 Task: Toggle the item and then the lang option in the variables.
Action: Mouse moved to (18, 455)
Screenshot: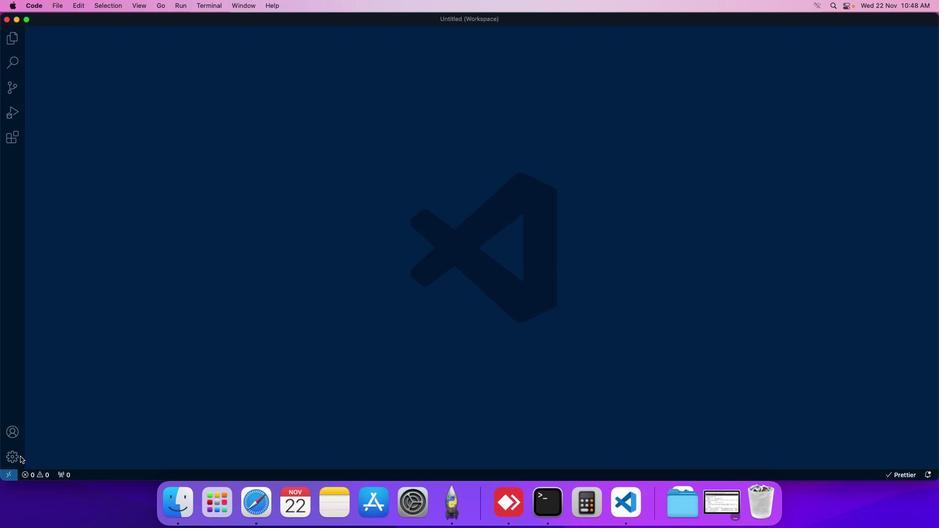 
Action: Mouse pressed left at (18, 455)
Screenshot: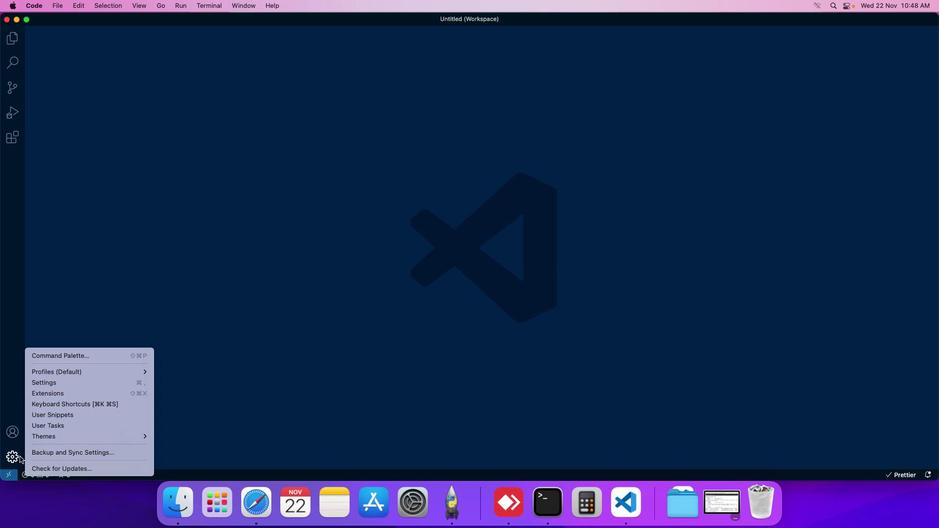 
Action: Mouse moved to (48, 385)
Screenshot: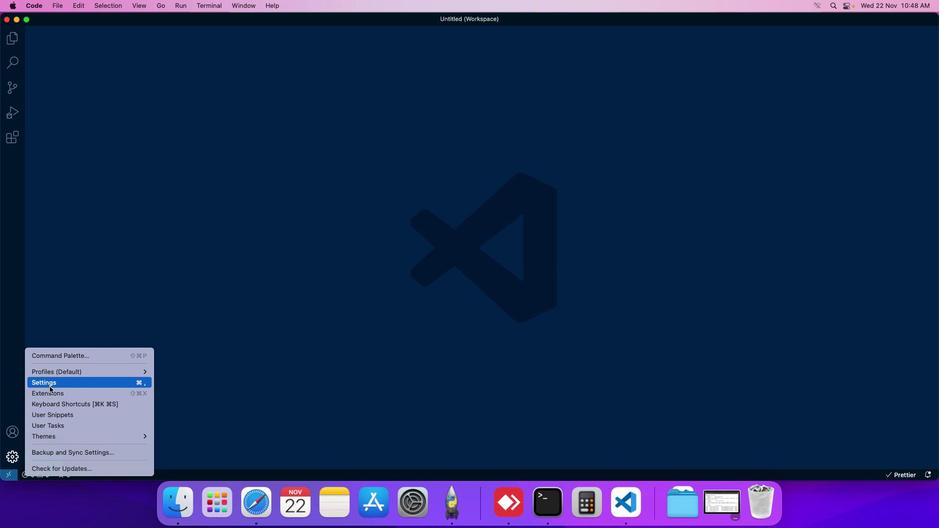 
Action: Mouse pressed left at (48, 385)
Screenshot: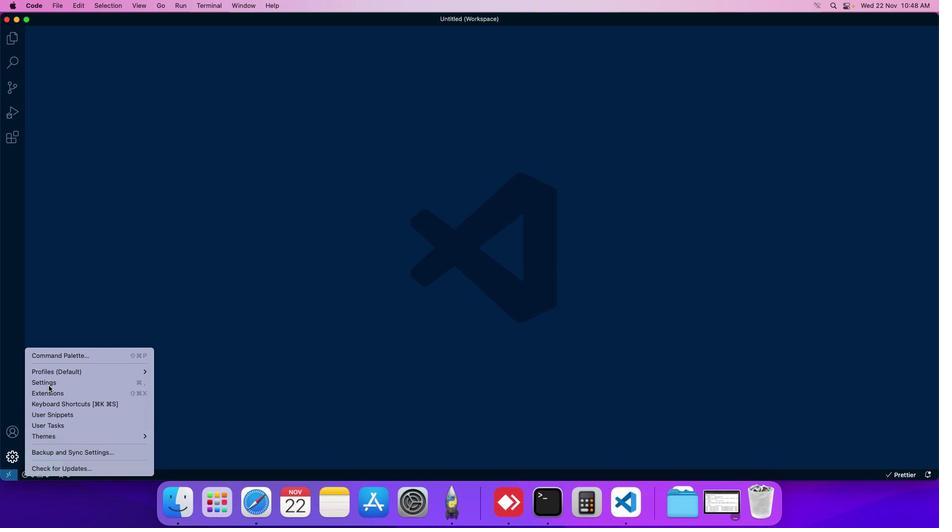 
Action: Mouse moved to (220, 82)
Screenshot: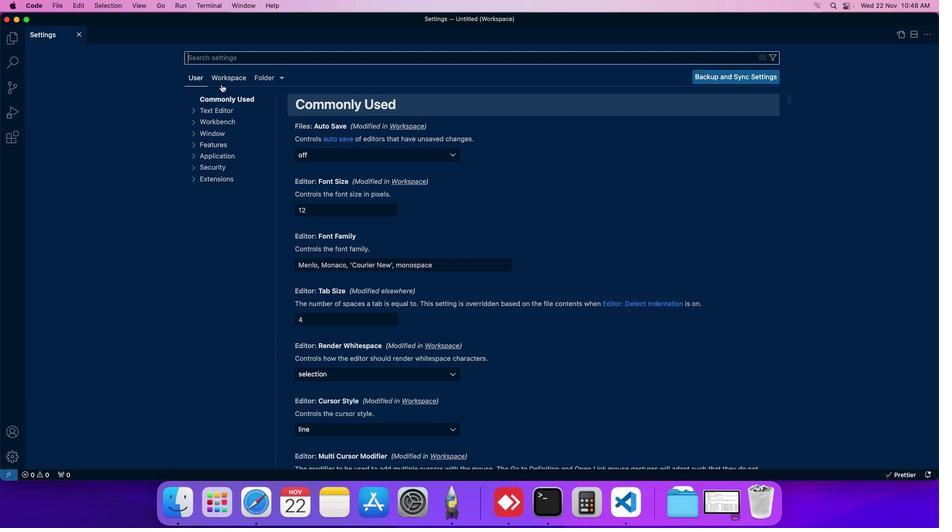 
Action: Mouse pressed left at (220, 82)
Screenshot: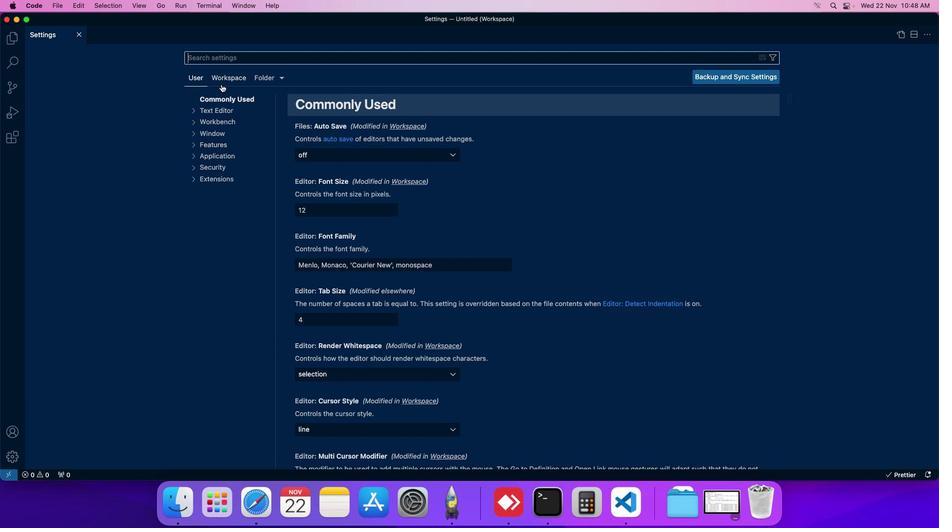 
Action: Mouse moved to (218, 164)
Screenshot: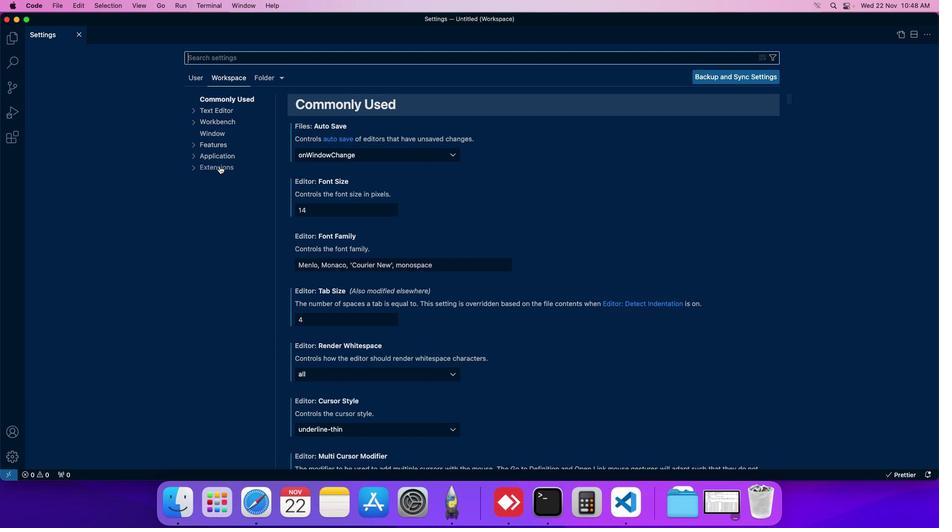
Action: Mouse pressed left at (218, 164)
Screenshot: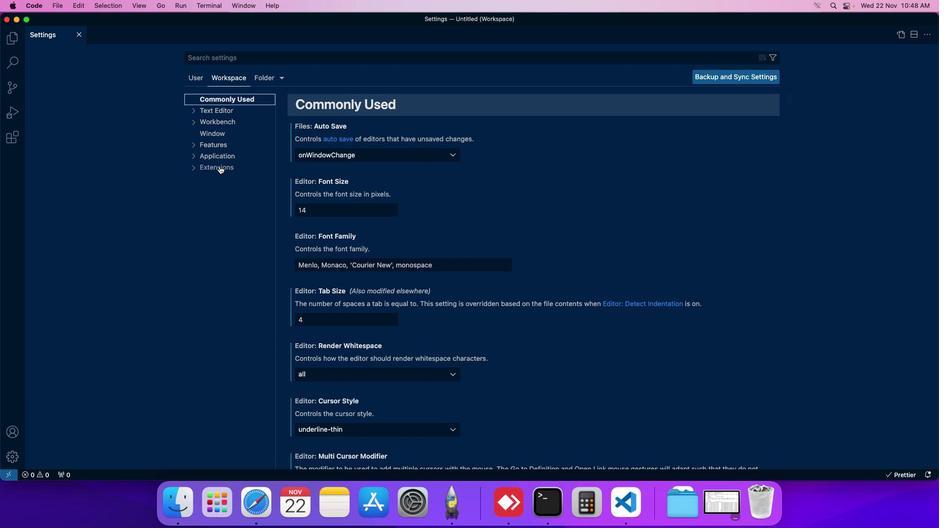 
Action: Mouse moved to (218, 200)
Screenshot: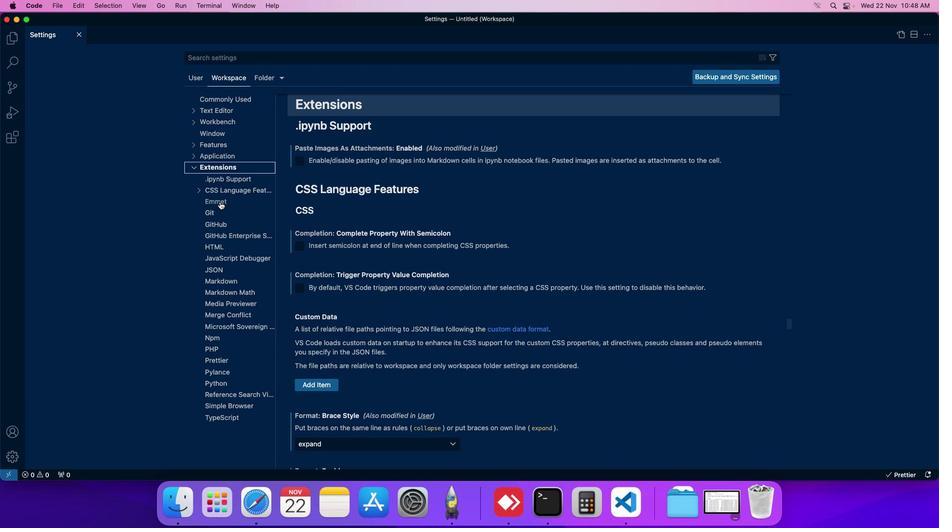 
Action: Mouse pressed left at (218, 200)
Screenshot: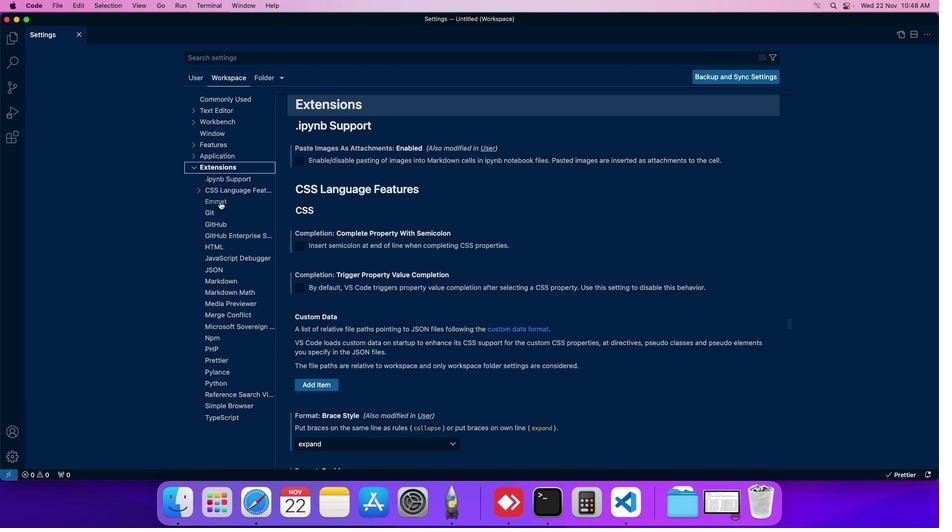 
Action: Mouse moved to (320, 240)
Screenshot: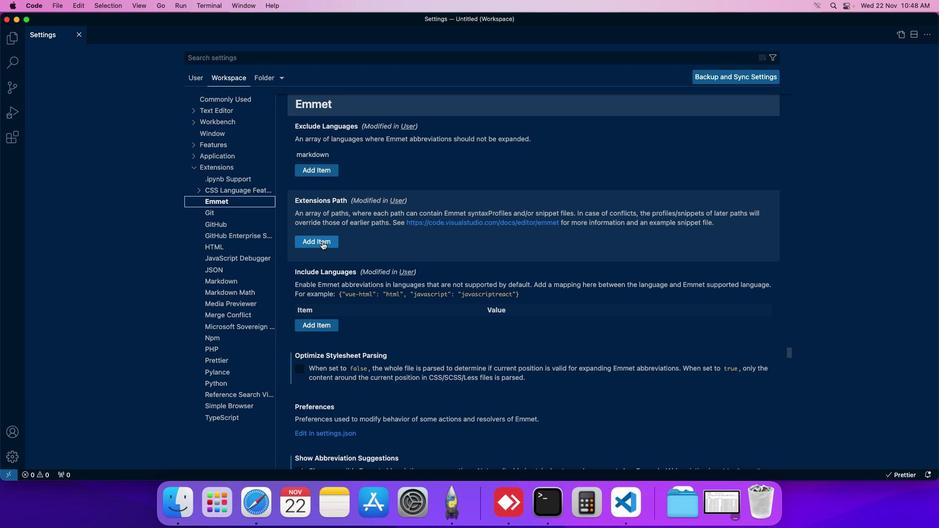 
Action: Mouse scrolled (320, 240) with delta (0, -1)
Screenshot: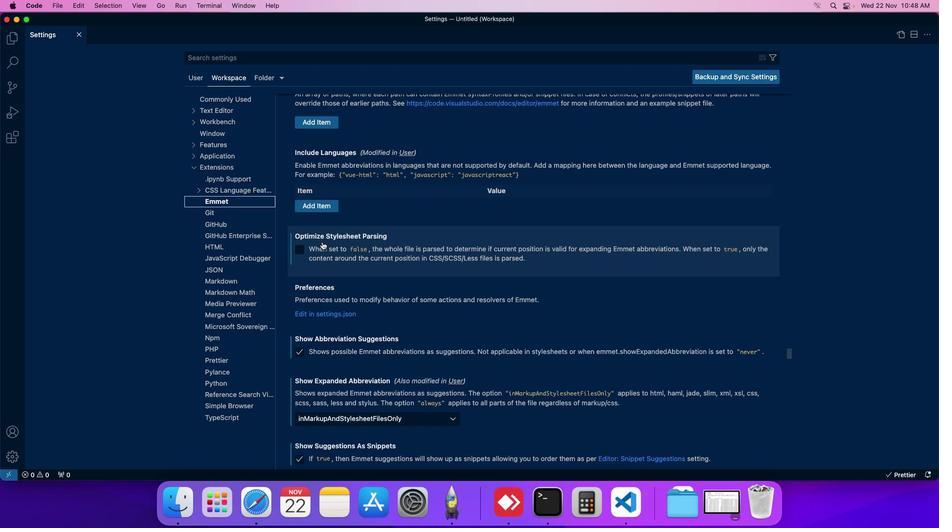 
Action: Mouse scrolled (320, 240) with delta (0, -1)
Screenshot: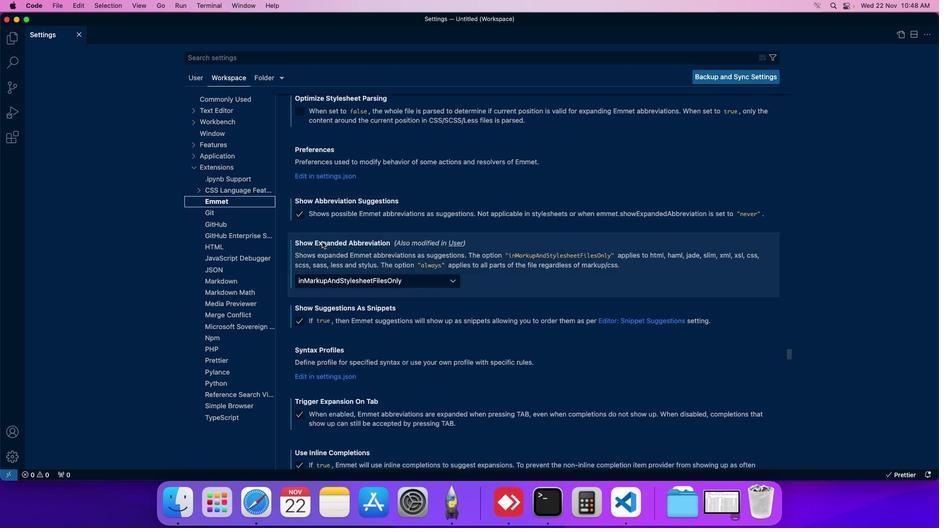 
Action: Mouse moved to (320, 240)
Screenshot: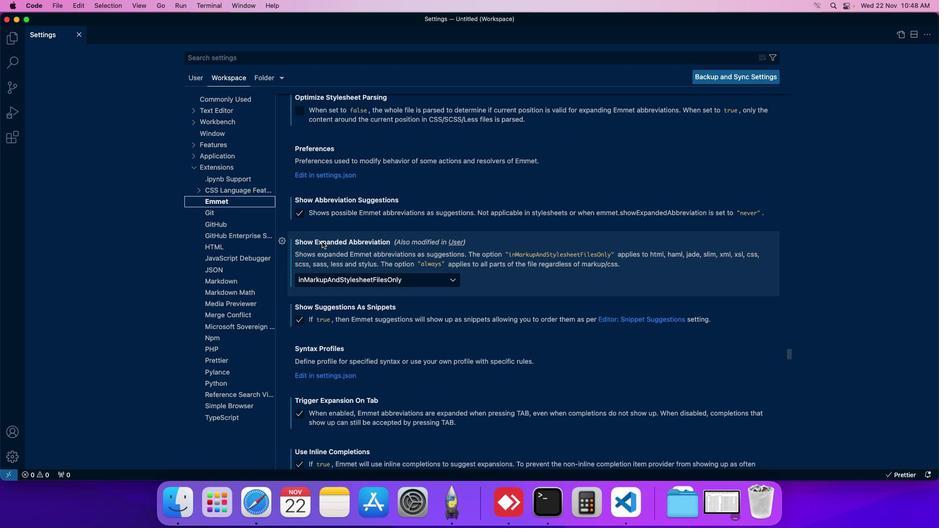 
Action: Mouse scrolled (320, 240) with delta (0, -1)
Screenshot: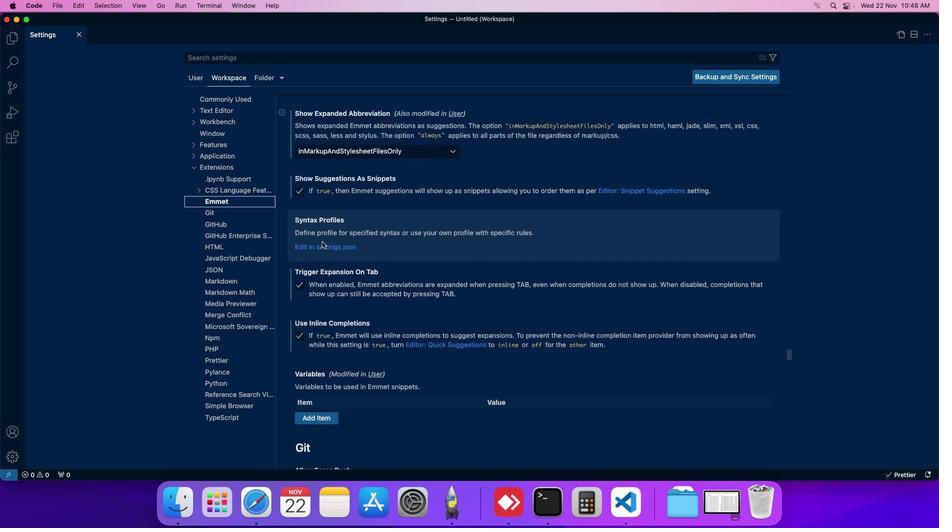 
Action: Mouse scrolled (320, 240) with delta (0, -1)
Screenshot: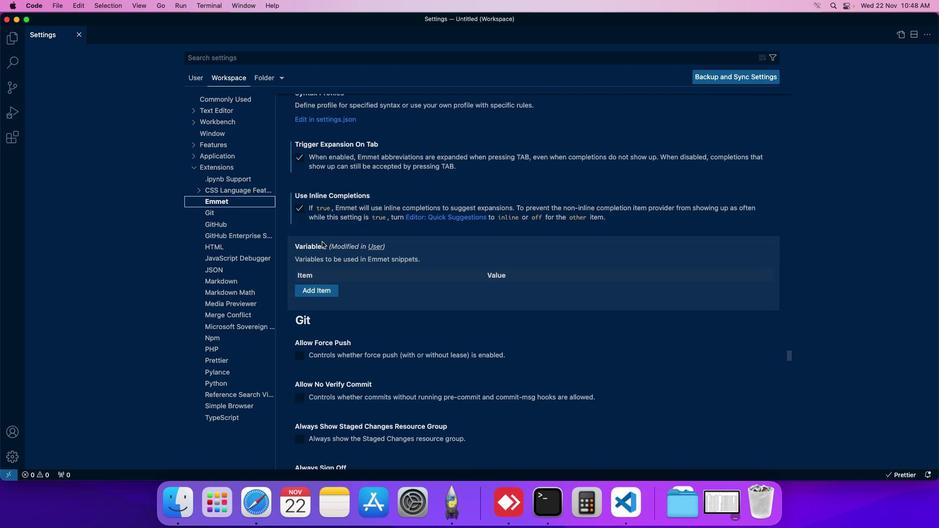 
Action: Mouse moved to (317, 283)
Screenshot: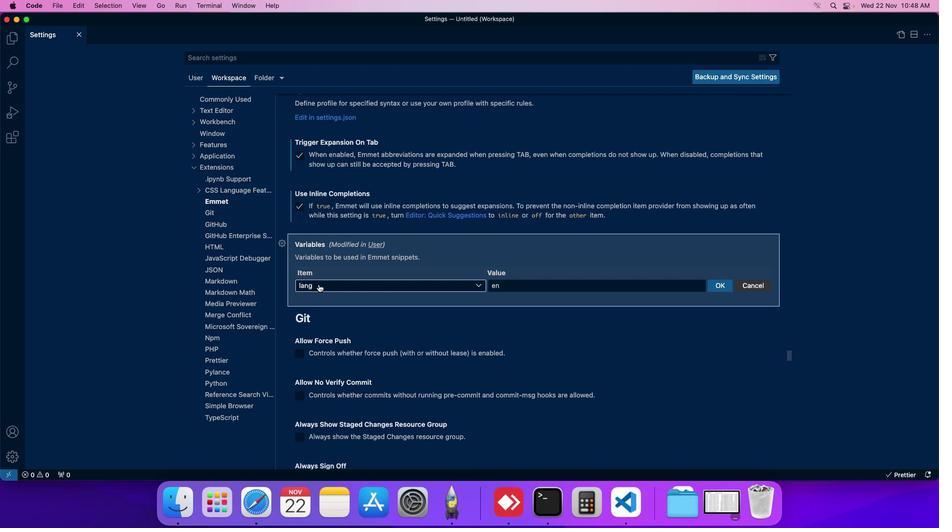 
Action: Mouse pressed left at (317, 283)
Screenshot: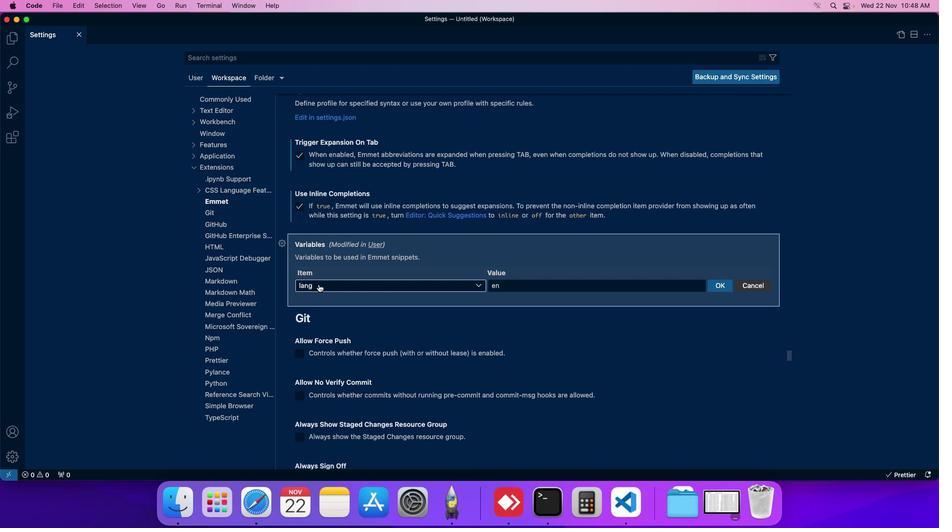 
Action: Mouse moved to (329, 286)
Screenshot: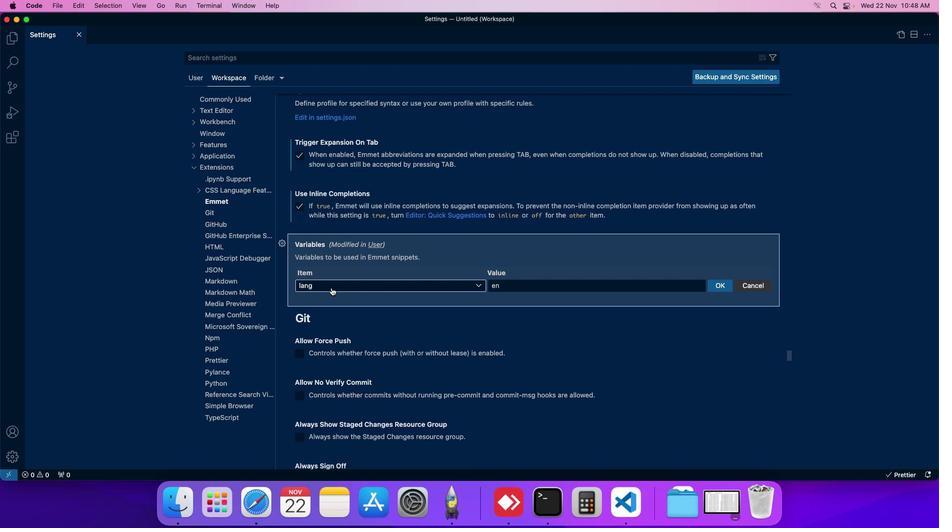 
Action: Mouse pressed left at (329, 286)
Screenshot: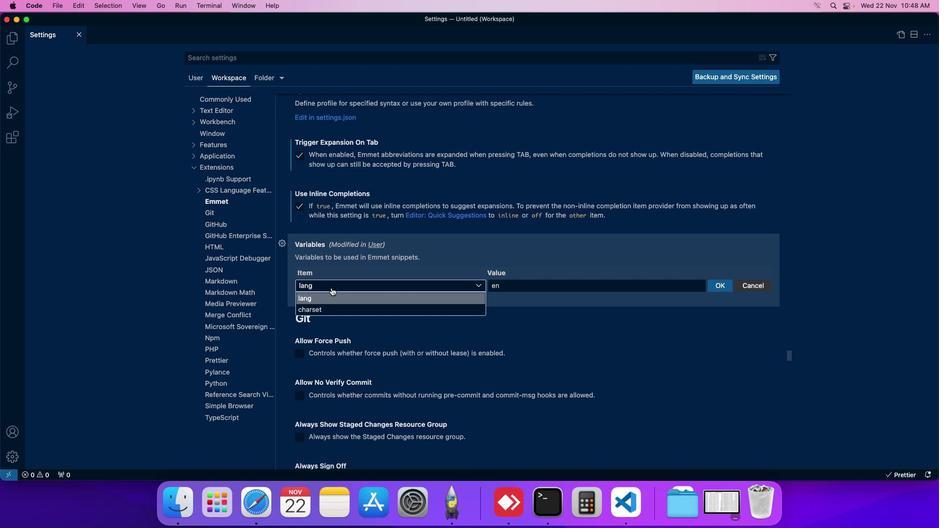 
Action: Mouse moved to (326, 294)
Screenshot: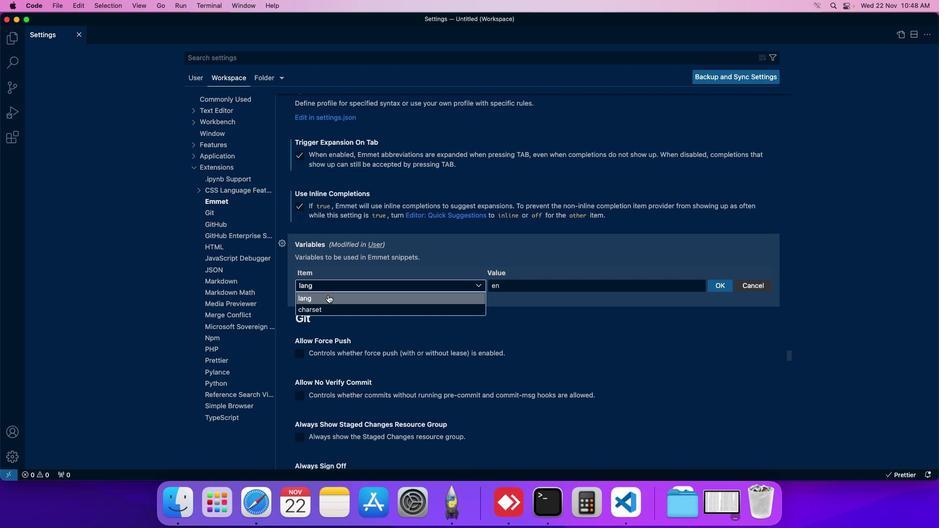 
Action: Mouse pressed left at (326, 294)
Screenshot: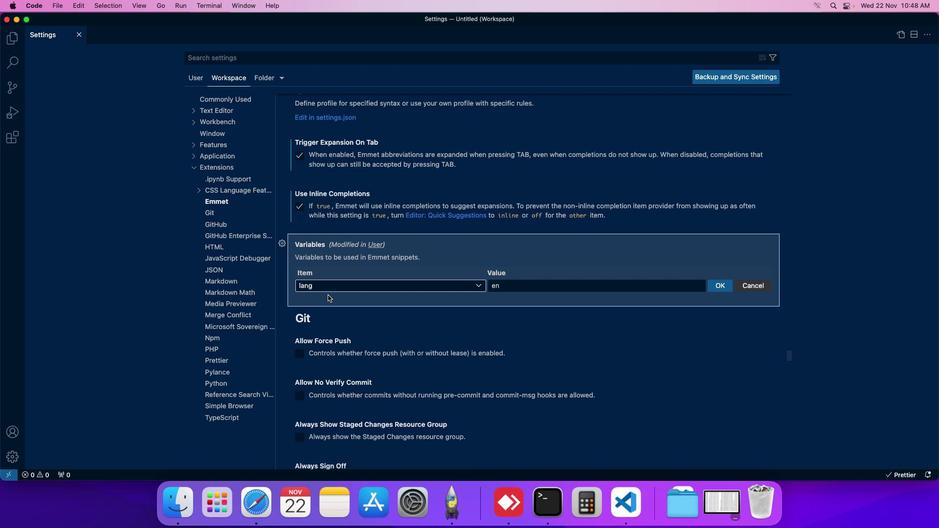 
Action: Mouse moved to (727, 287)
Screenshot: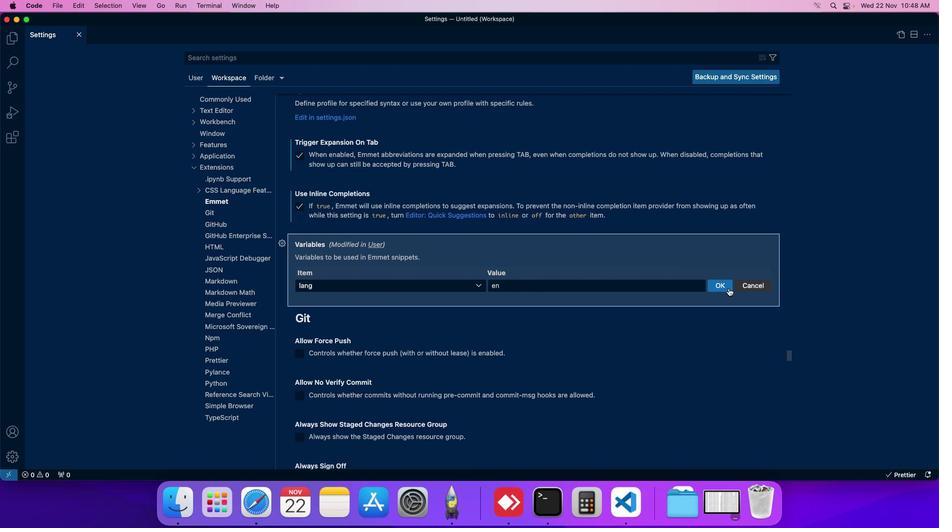 
Action: Mouse pressed left at (727, 287)
Screenshot: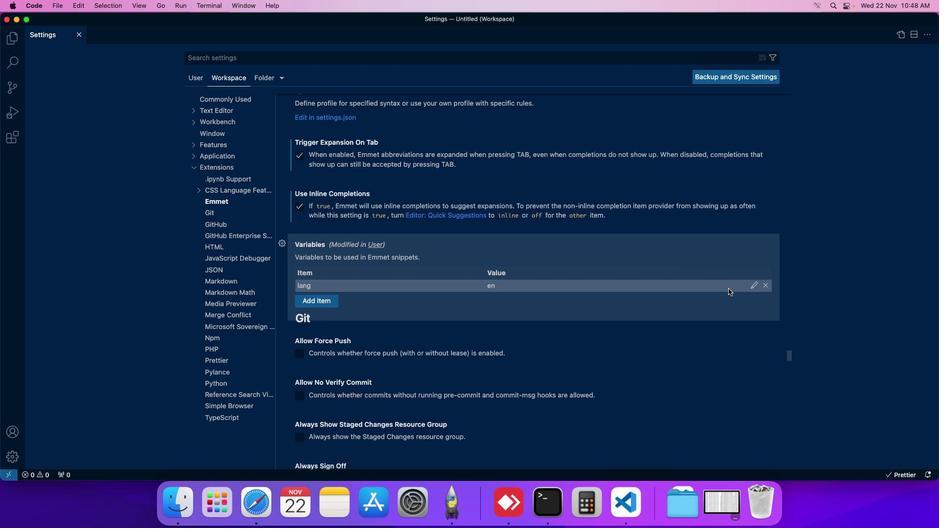 
Action: Mouse moved to (578, 279)
Screenshot: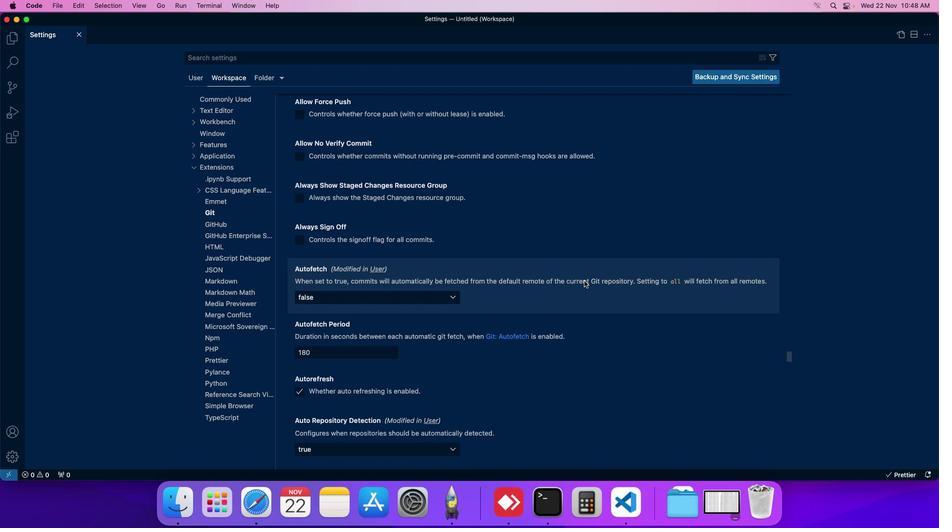 
